 Task: Write project name "Project Management in Manufacturing".
Action: Mouse moved to (833, 113)
Screenshot: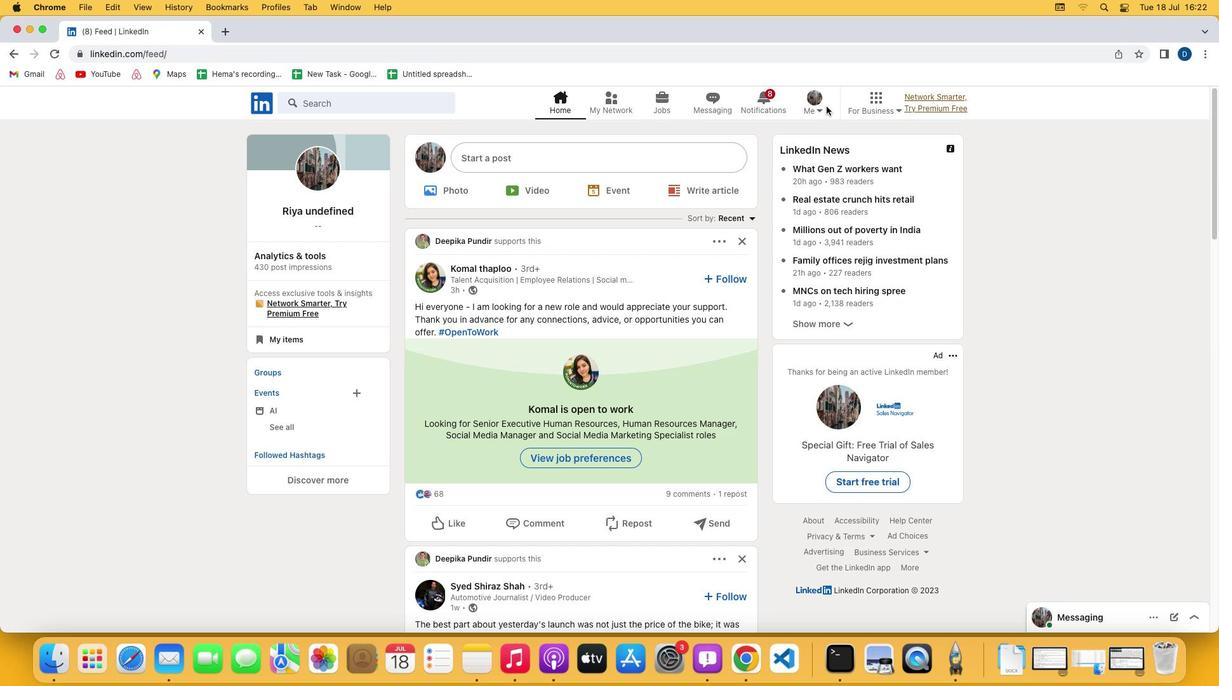 
Action: Mouse pressed left at (833, 113)
Screenshot: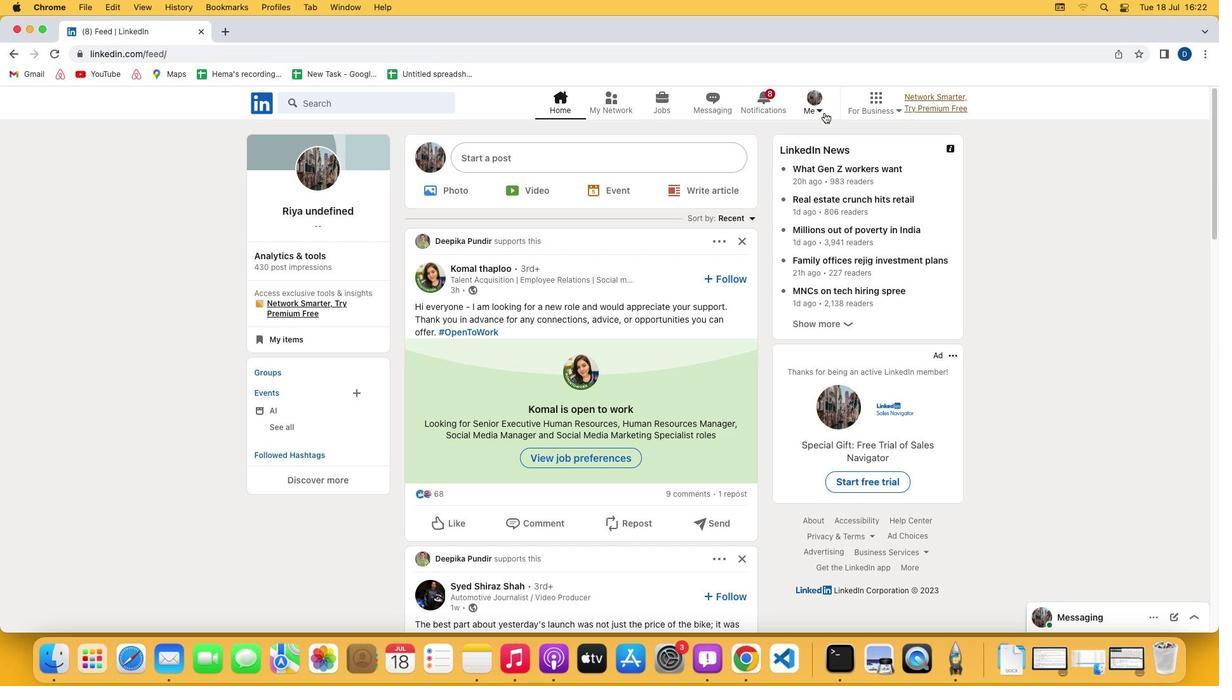 
Action: Mouse moved to (827, 118)
Screenshot: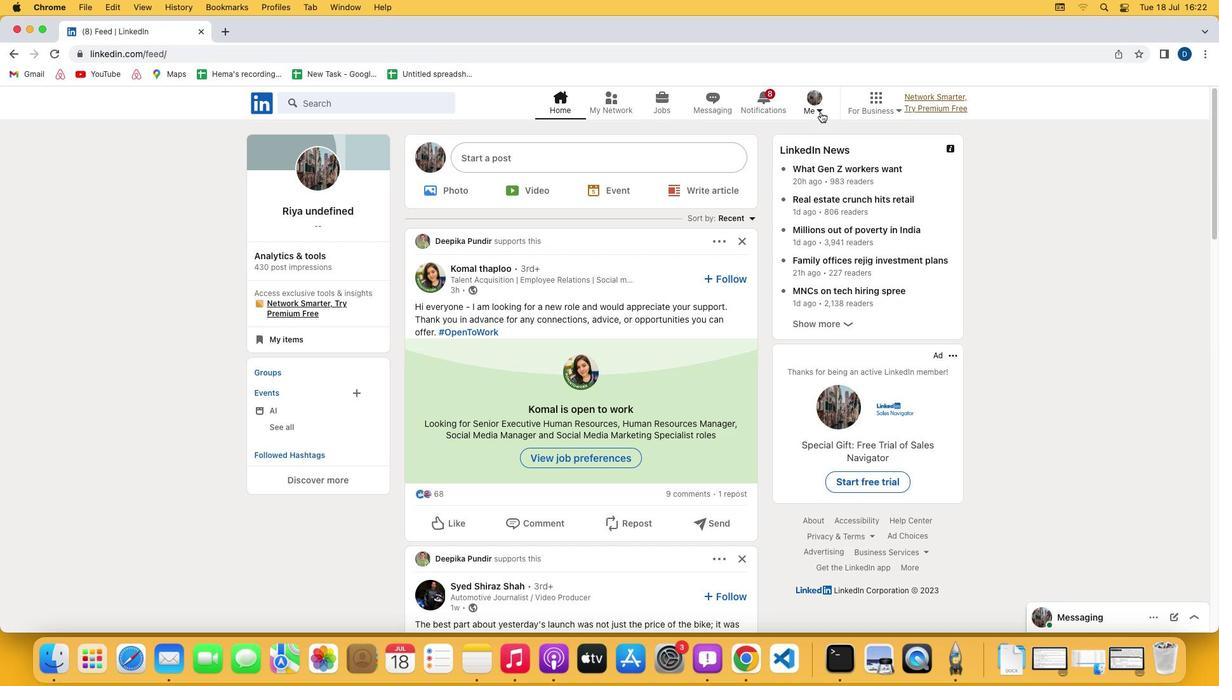 
Action: Mouse pressed left at (827, 118)
Screenshot: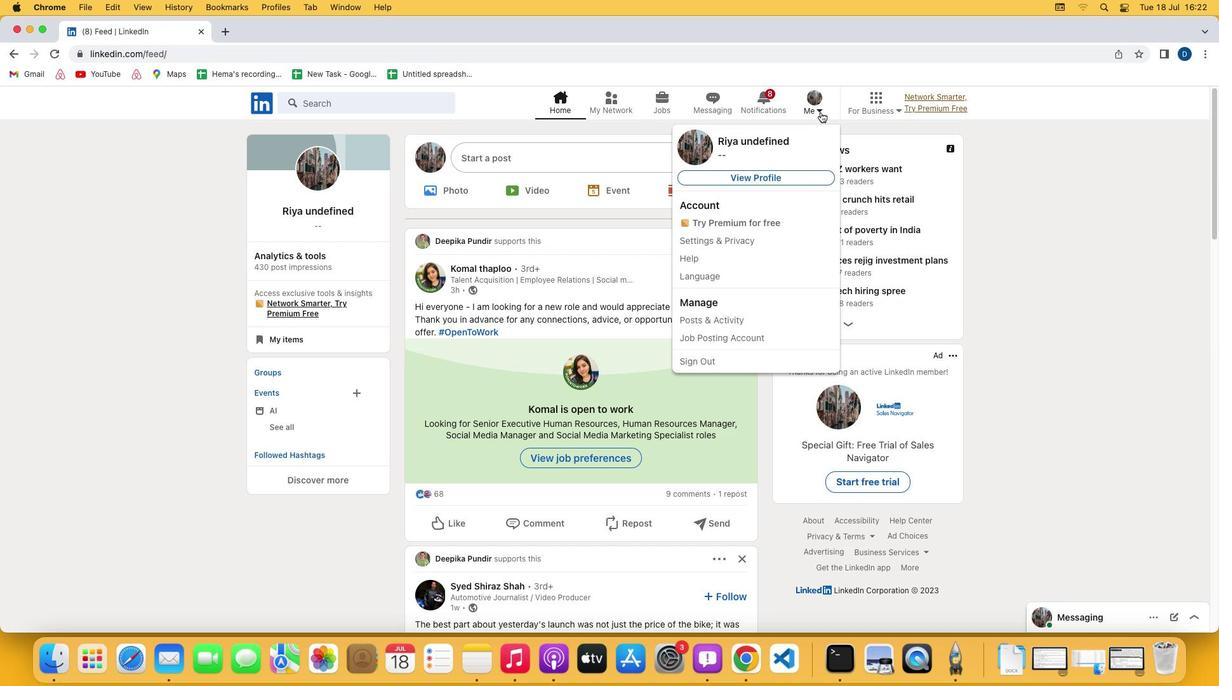 
Action: Mouse moved to (762, 183)
Screenshot: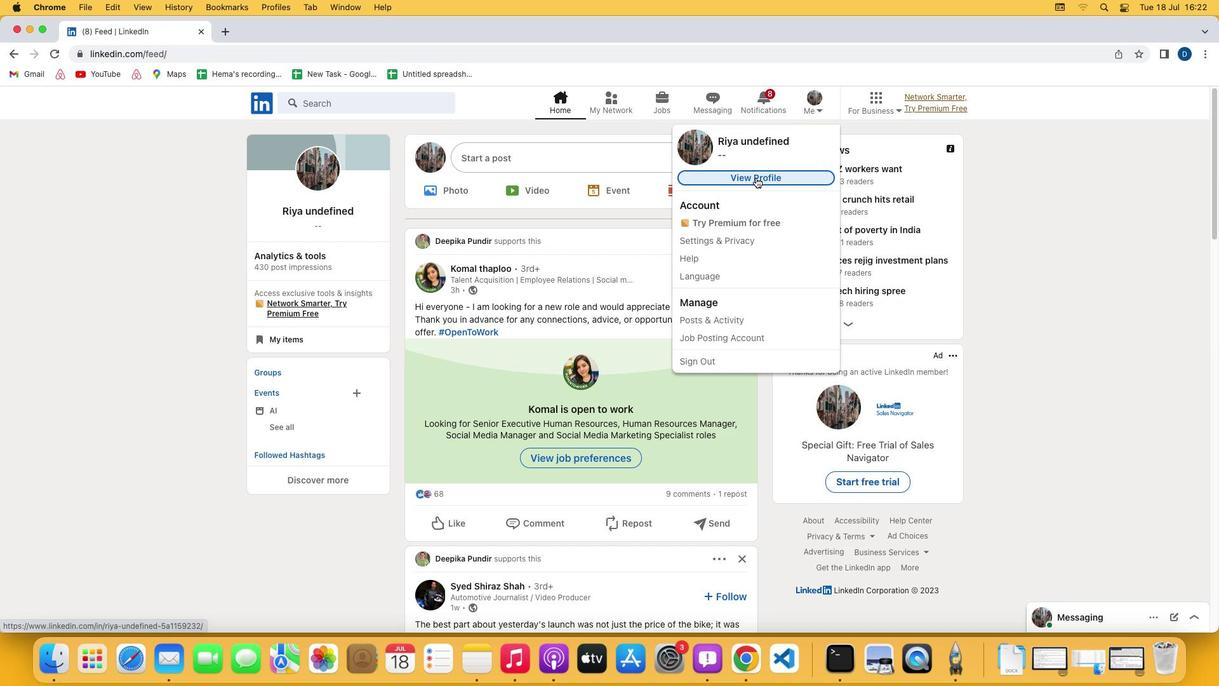 
Action: Mouse pressed left at (762, 183)
Screenshot: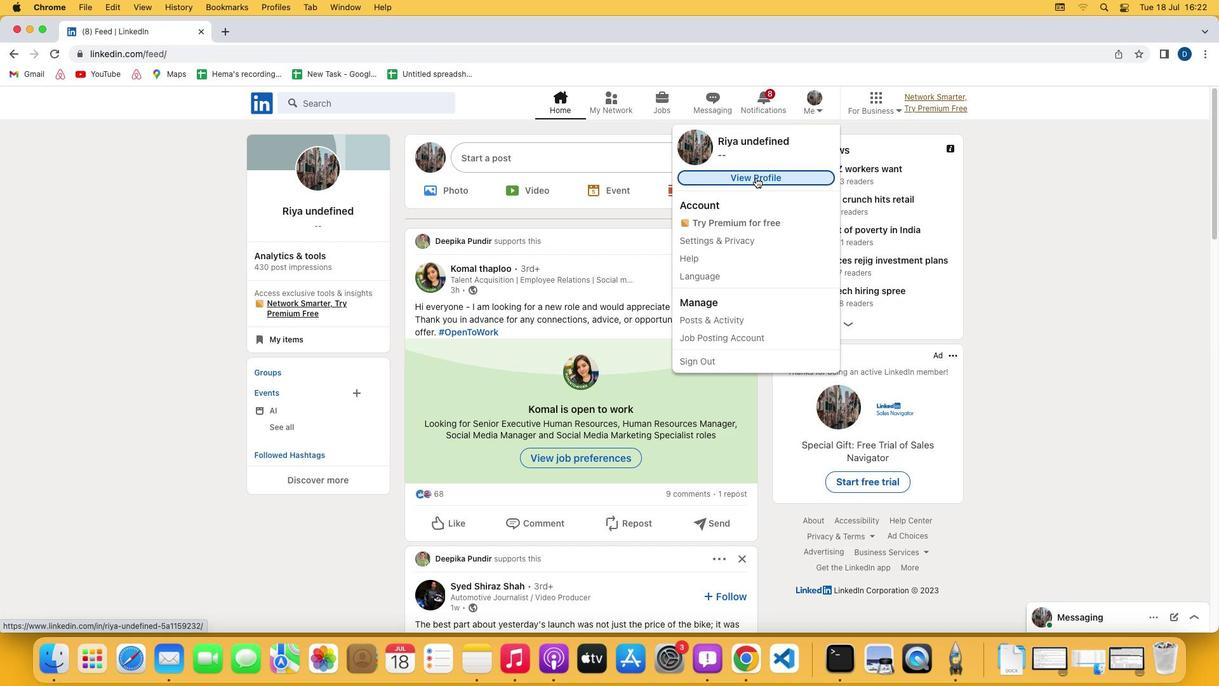 
Action: Mouse moved to (364, 444)
Screenshot: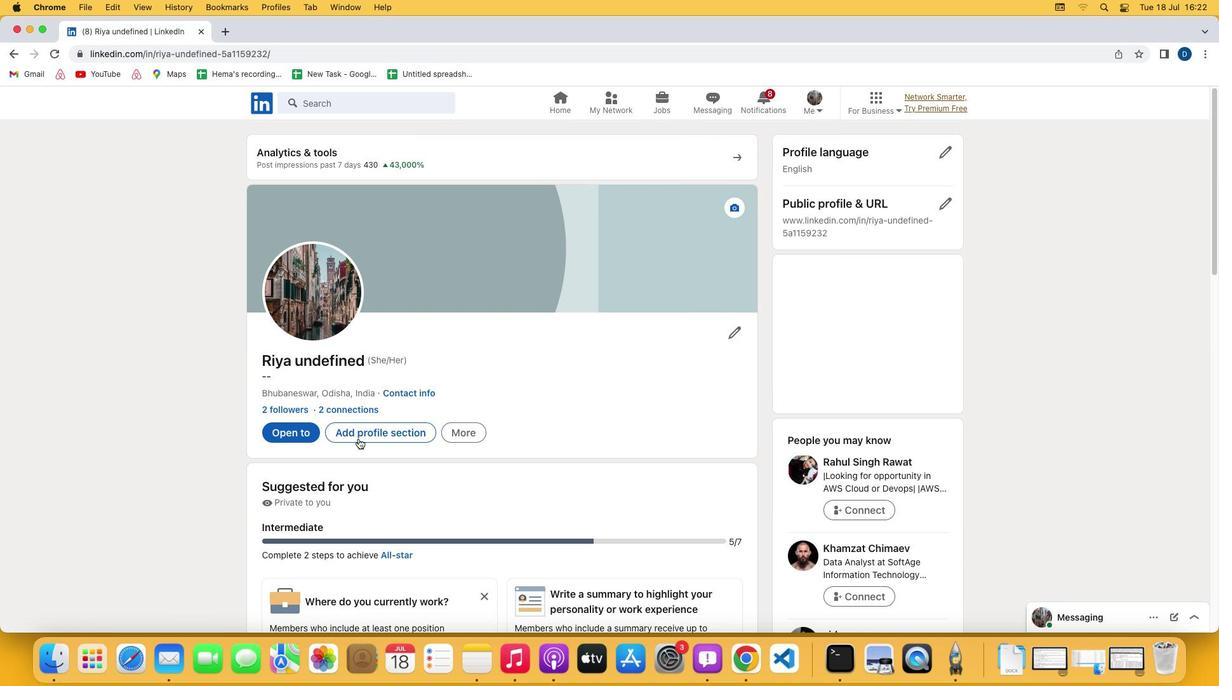 
Action: Mouse pressed left at (364, 444)
Screenshot: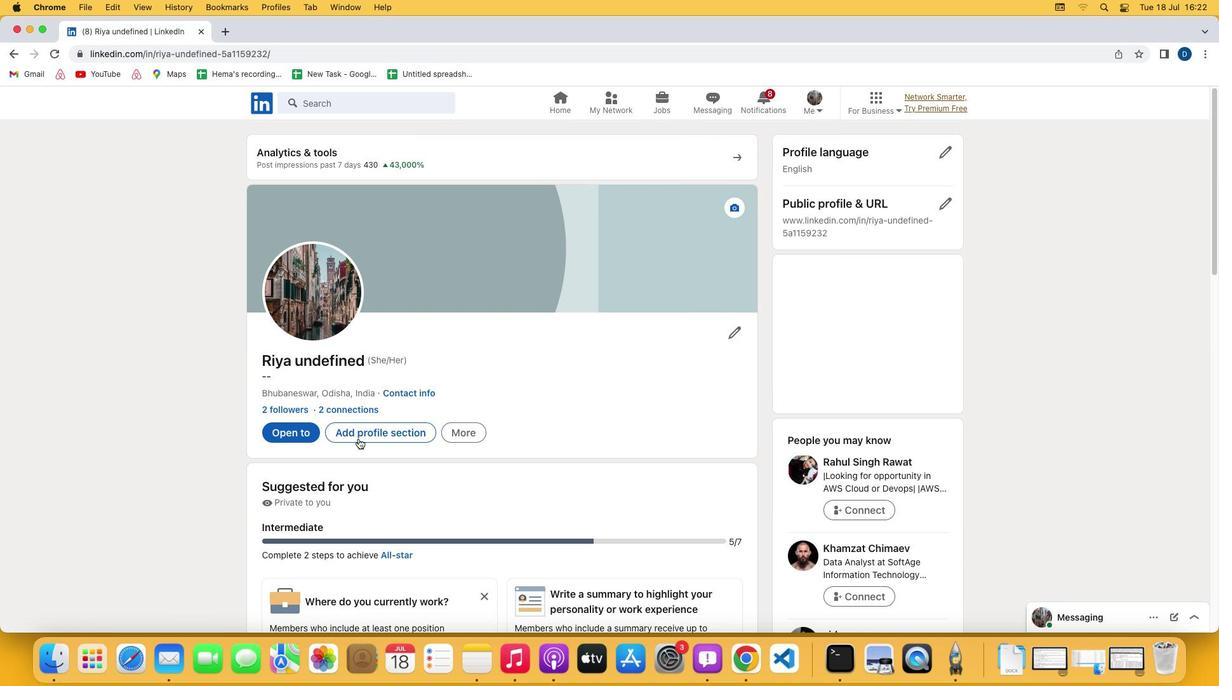 
Action: Mouse moved to (477, 196)
Screenshot: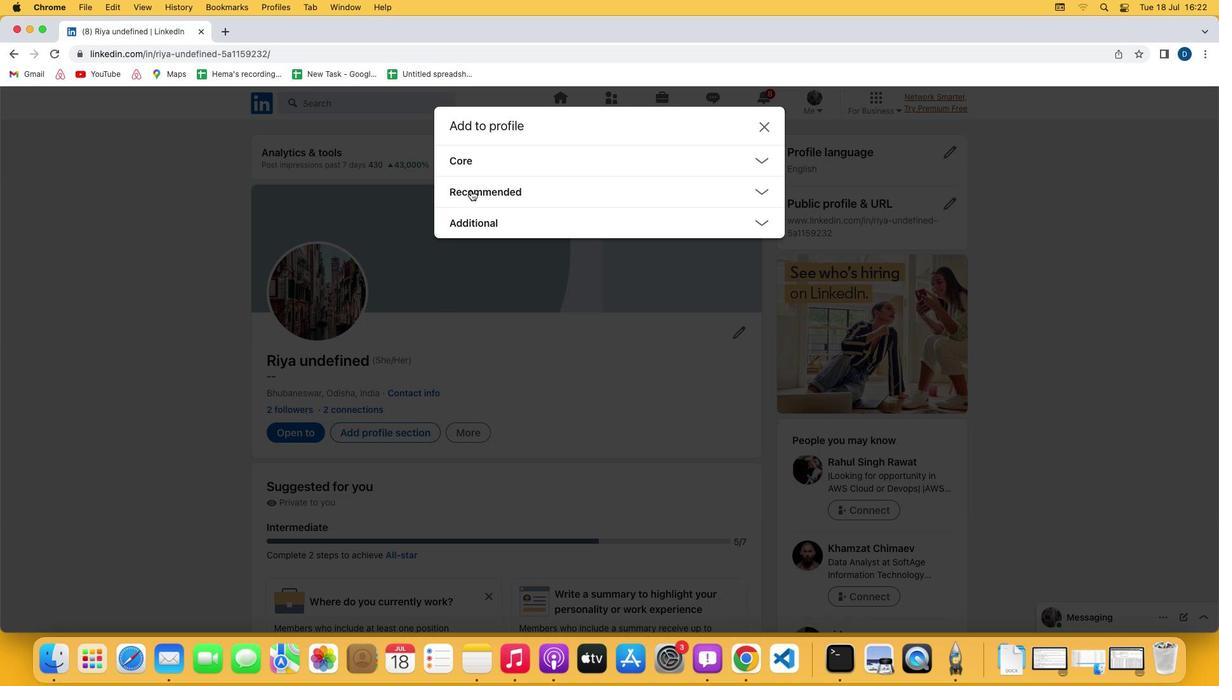 
Action: Mouse pressed left at (477, 196)
Screenshot: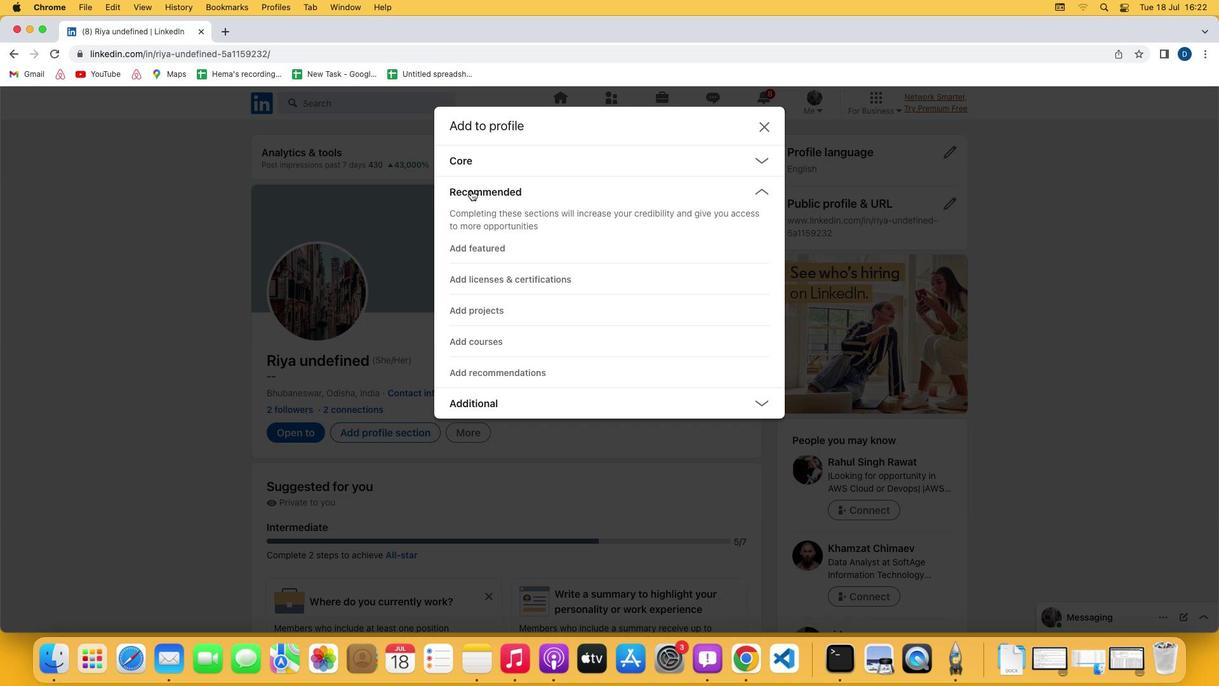 
Action: Mouse moved to (482, 317)
Screenshot: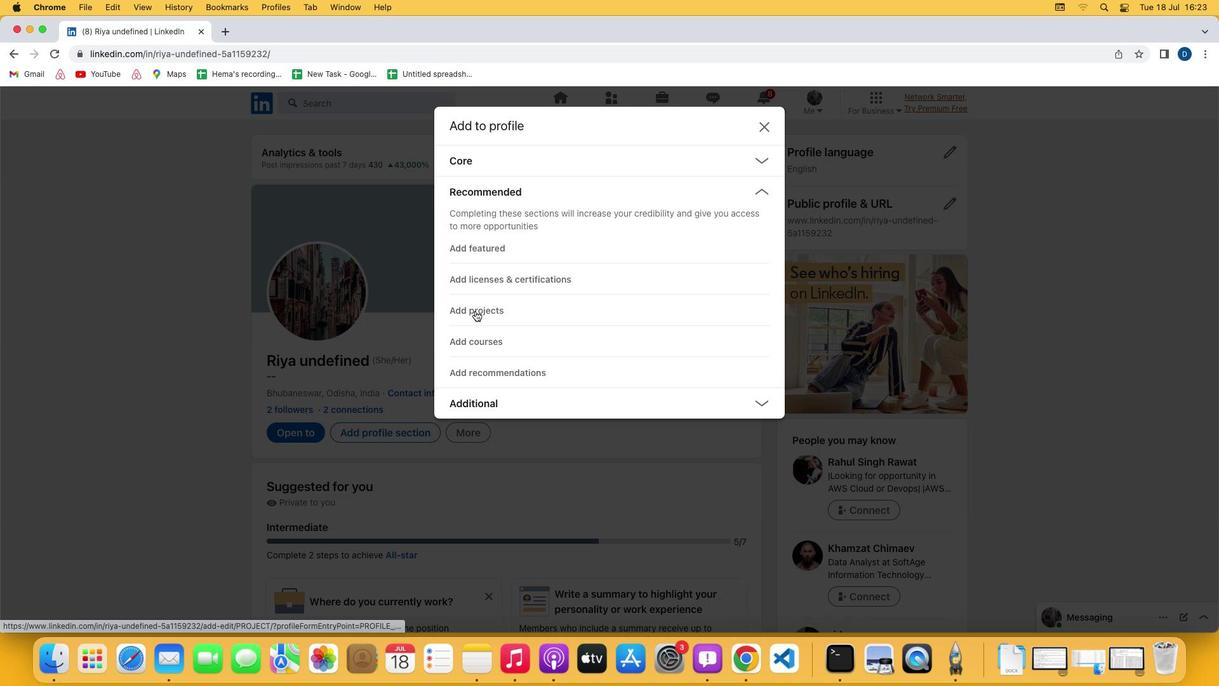 
Action: Mouse pressed left at (482, 317)
Screenshot: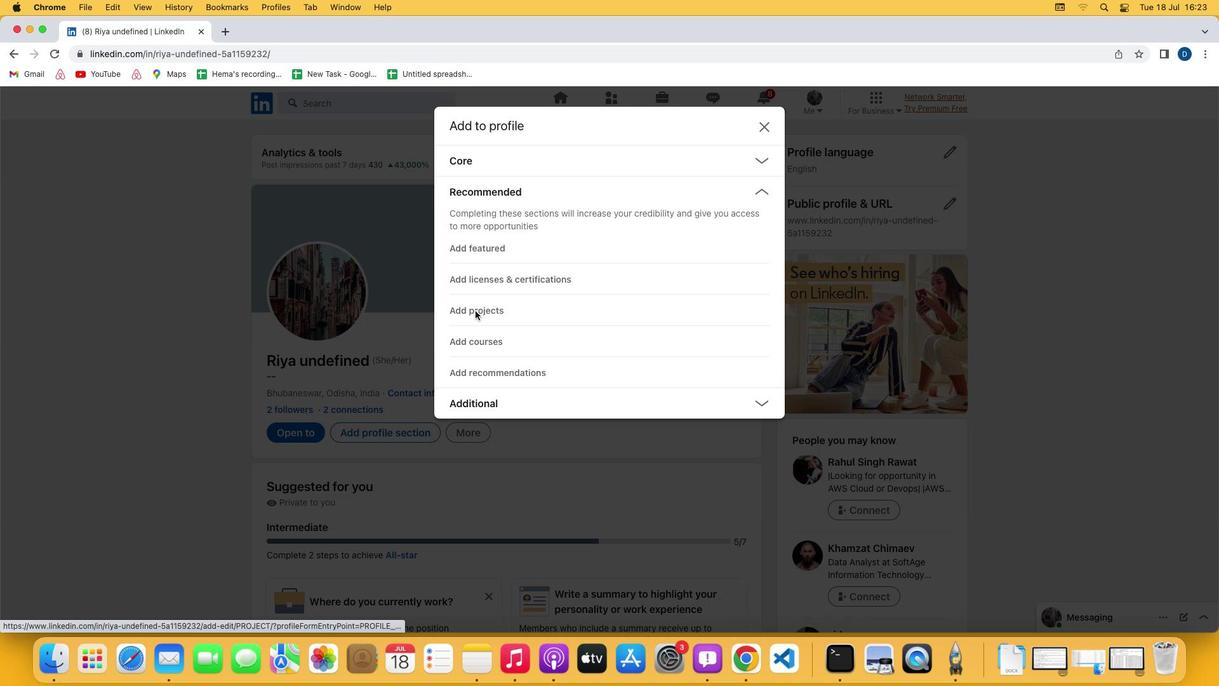 
Action: Mouse moved to (433, 209)
Screenshot: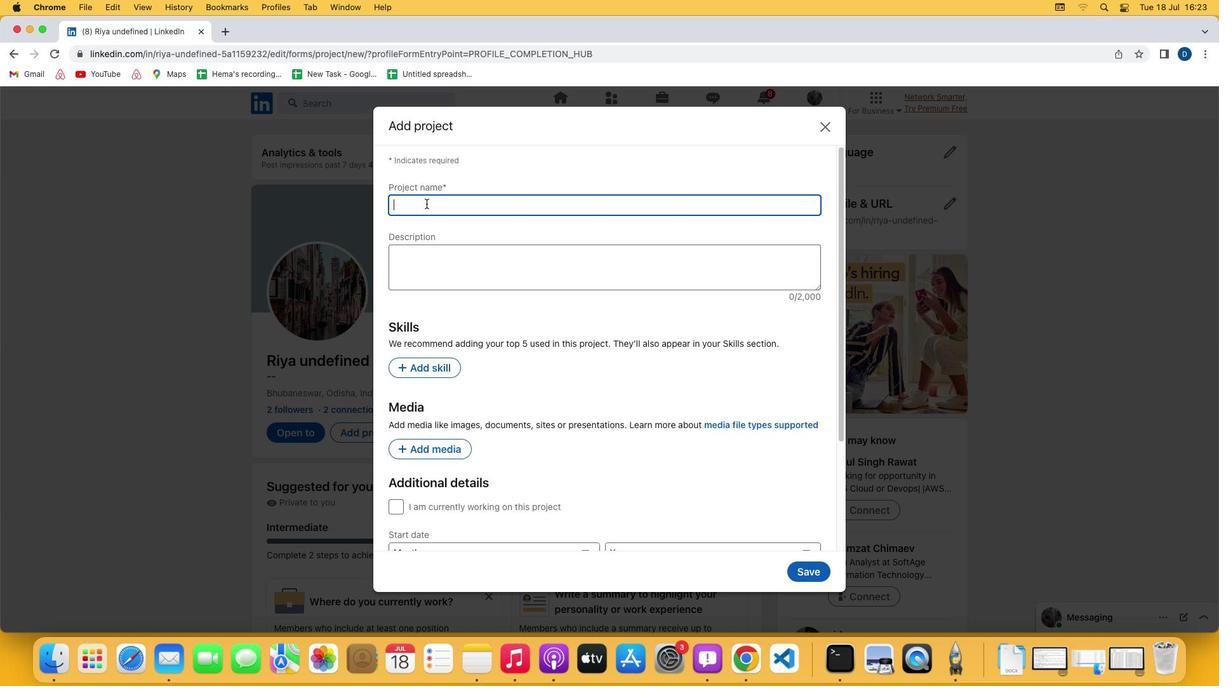 
Action: Mouse pressed left at (433, 209)
Screenshot: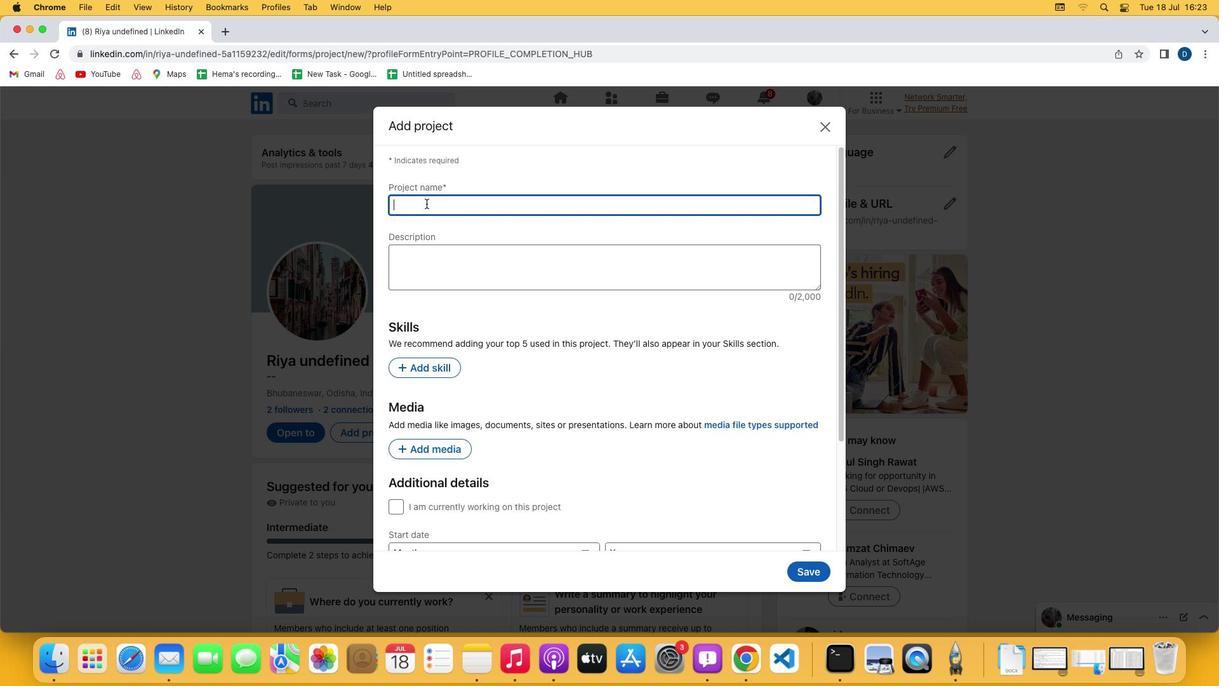 
Action: Mouse moved to (429, 209)
Screenshot: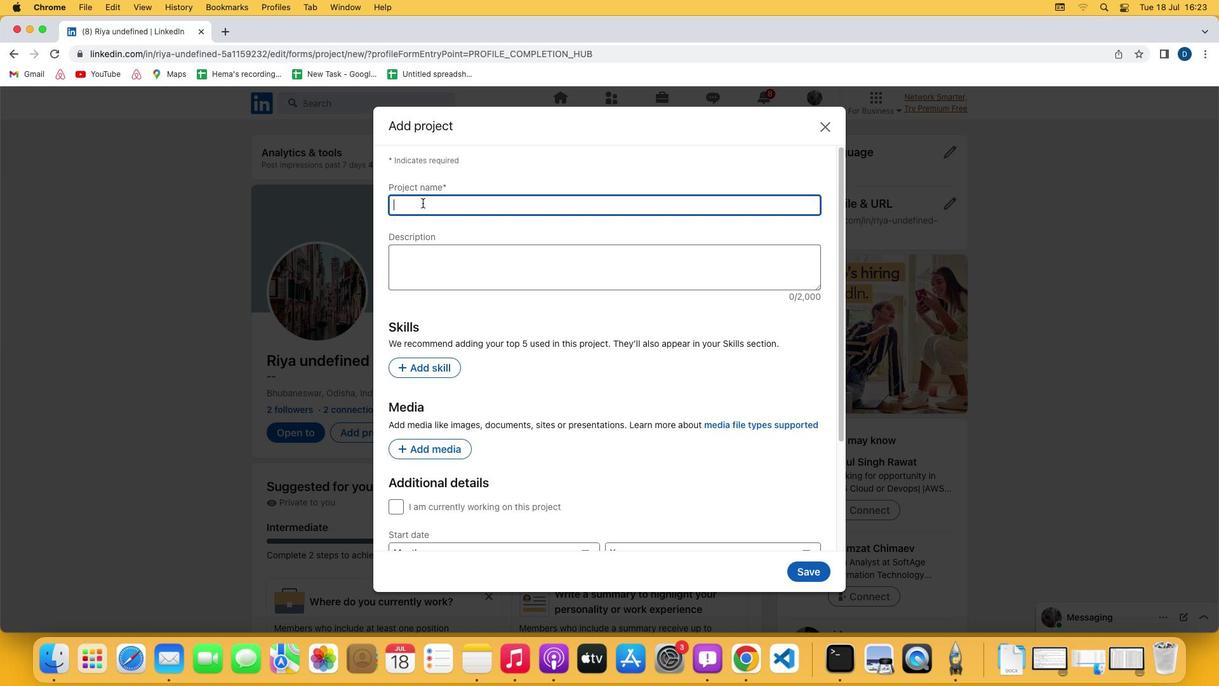 
Action: Key pressed Key.shift'P''r''o''j''e''c''t'Key.spaceKey.shift'M''a''n''a''g''e''m''e''n''t'Key.space'i''n'Key.spaceKey.shift'M''a''n''u''f''a''c''t''u''r''i''n''g'
Screenshot: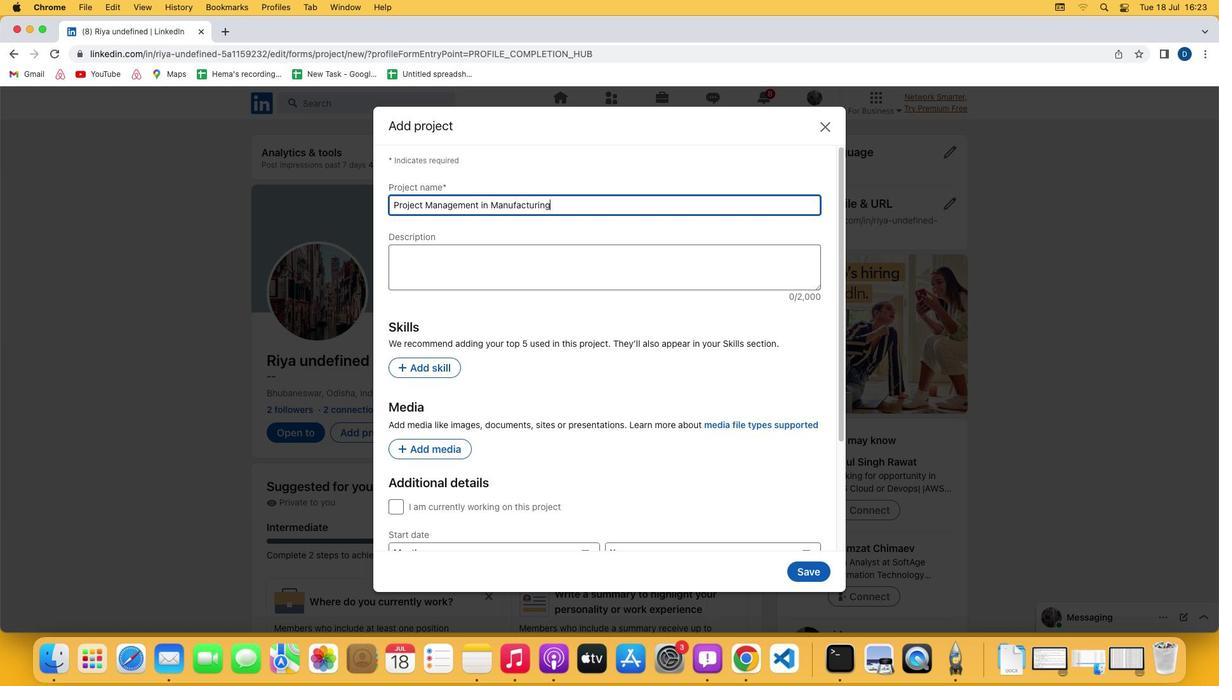 
